 Task: Add U/15 Wild Caught Colossal Sea Scallops Previously Frozen to the cart.
Action: Mouse moved to (21, 107)
Screenshot: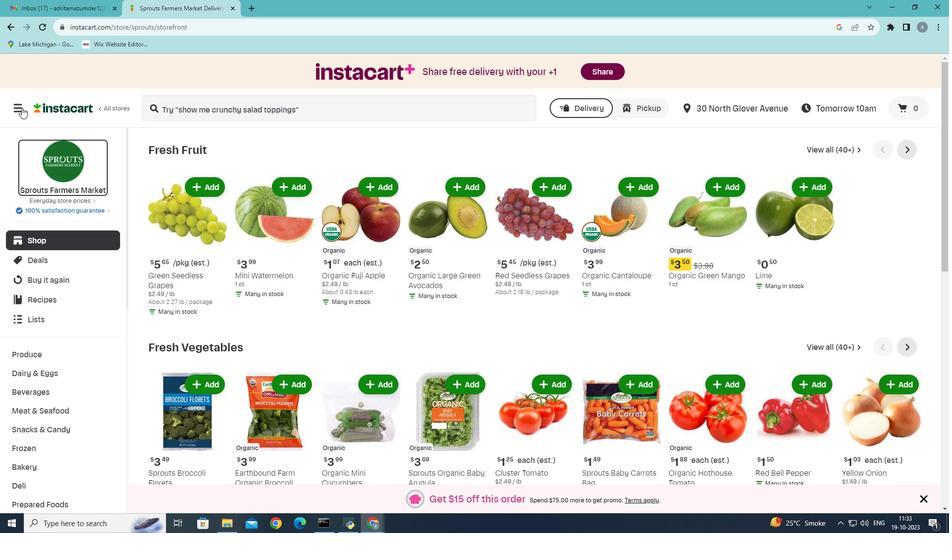 
Action: Mouse pressed left at (21, 107)
Screenshot: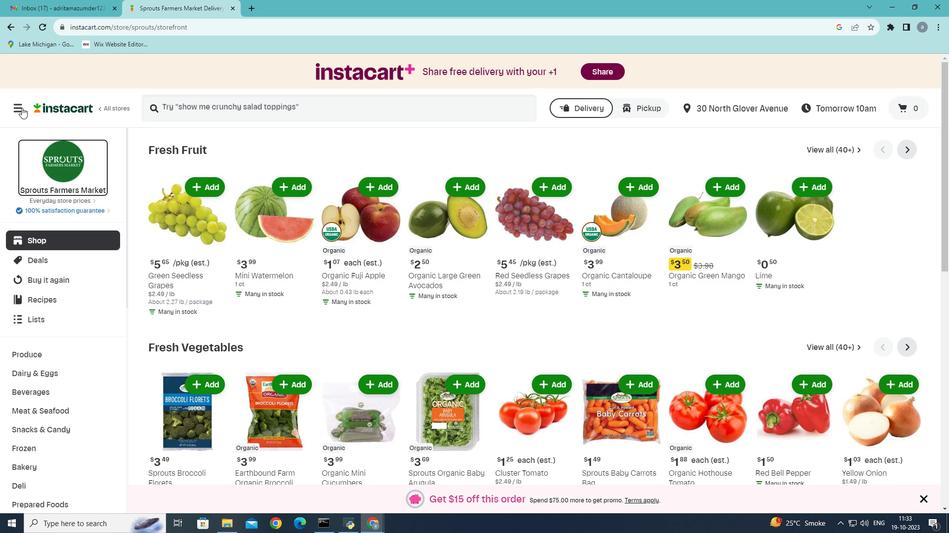 
Action: Mouse moved to (56, 284)
Screenshot: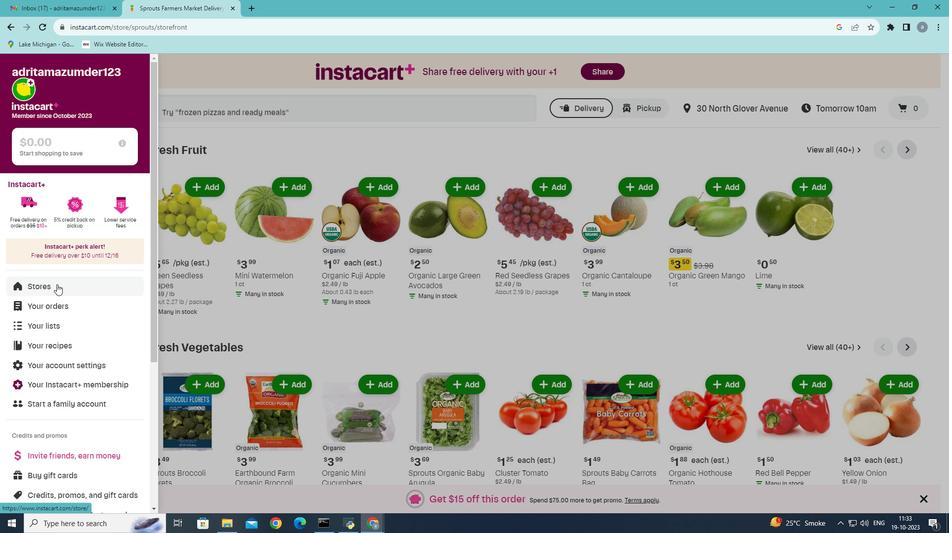 
Action: Mouse pressed left at (56, 284)
Screenshot: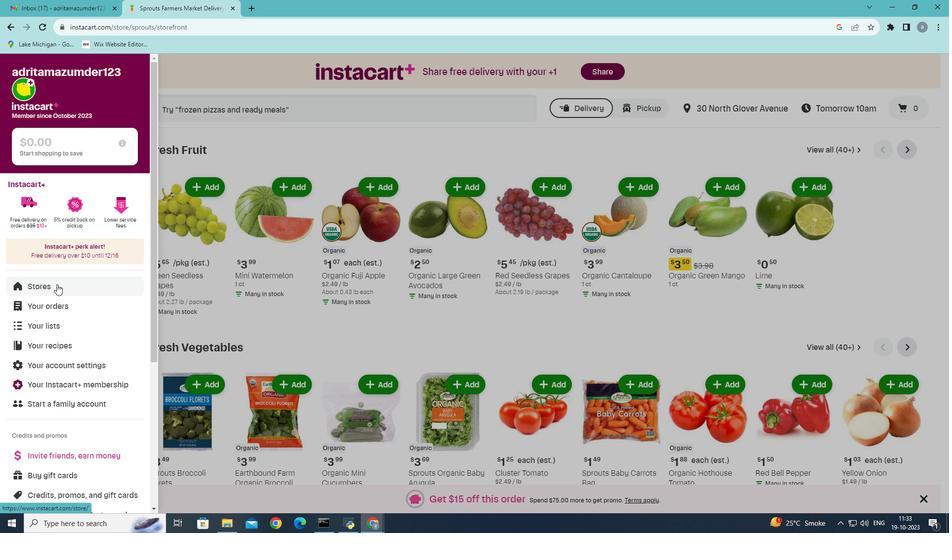 
Action: Mouse moved to (229, 110)
Screenshot: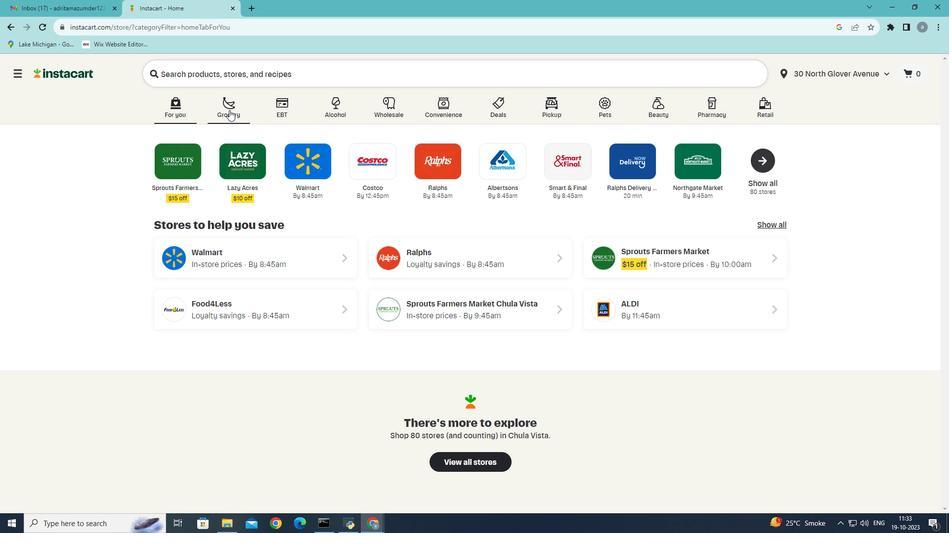 
Action: Mouse pressed left at (229, 110)
Screenshot: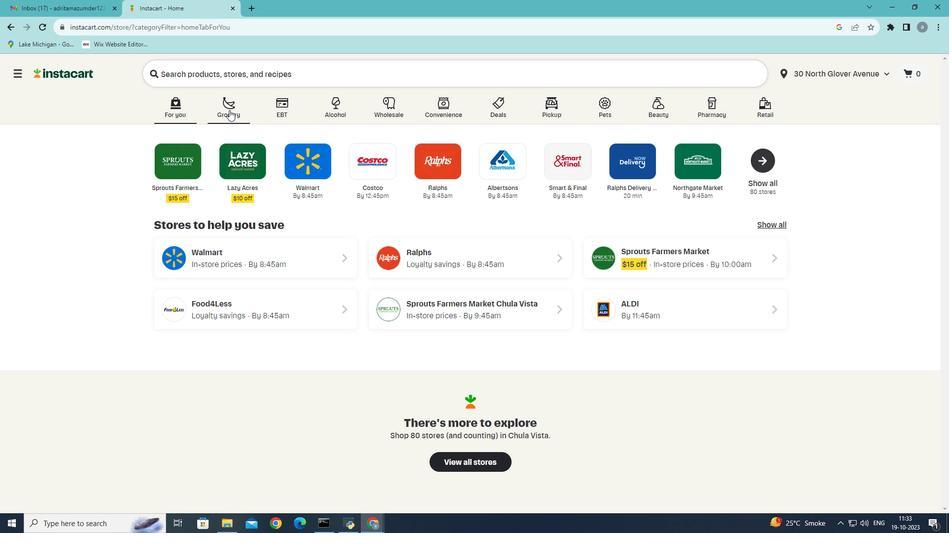 
Action: Mouse moved to (210, 283)
Screenshot: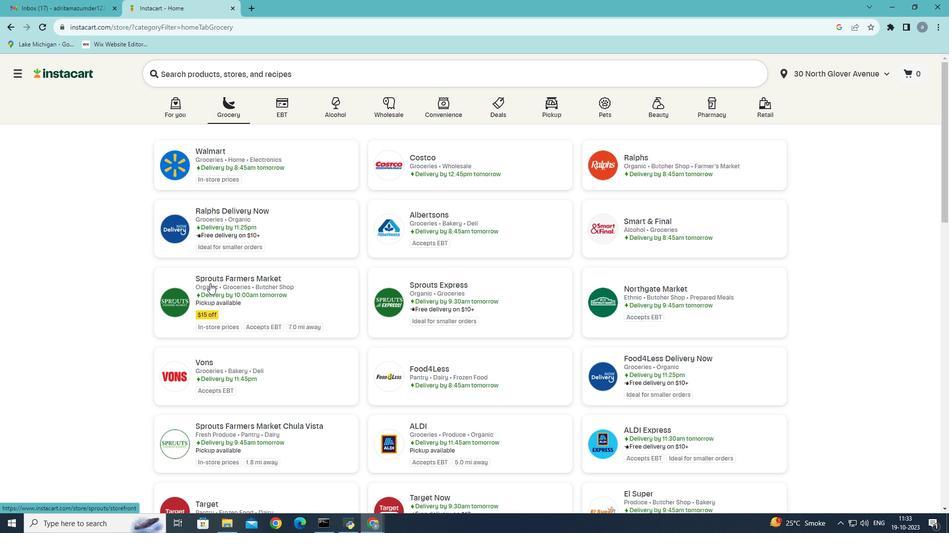 
Action: Mouse pressed left at (210, 283)
Screenshot: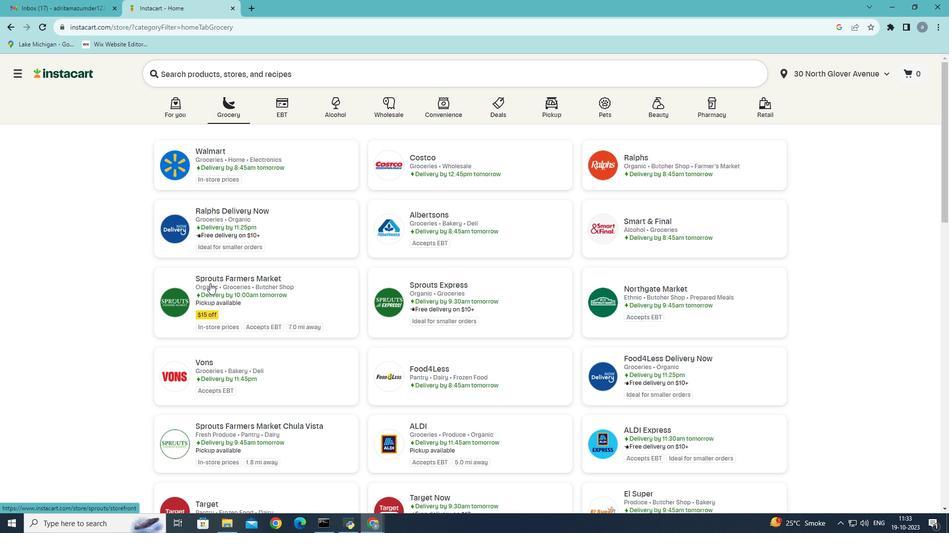 
Action: Mouse moved to (58, 405)
Screenshot: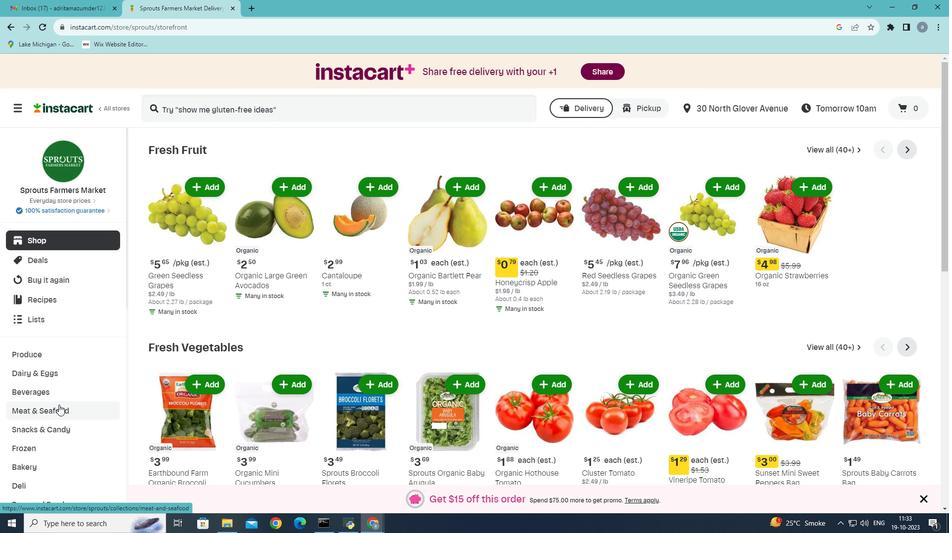 
Action: Mouse pressed left at (58, 405)
Screenshot: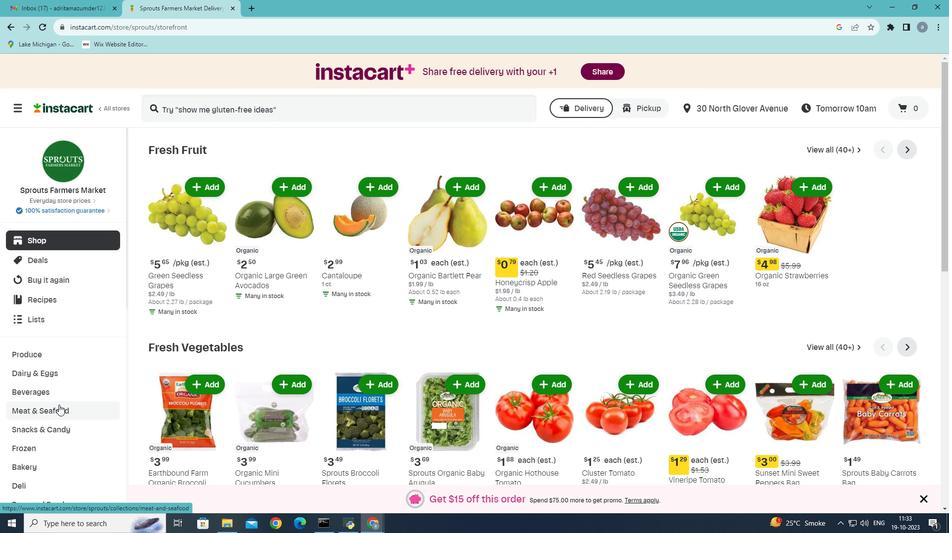 
Action: Mouse moved to (431, 173)
Screenshot: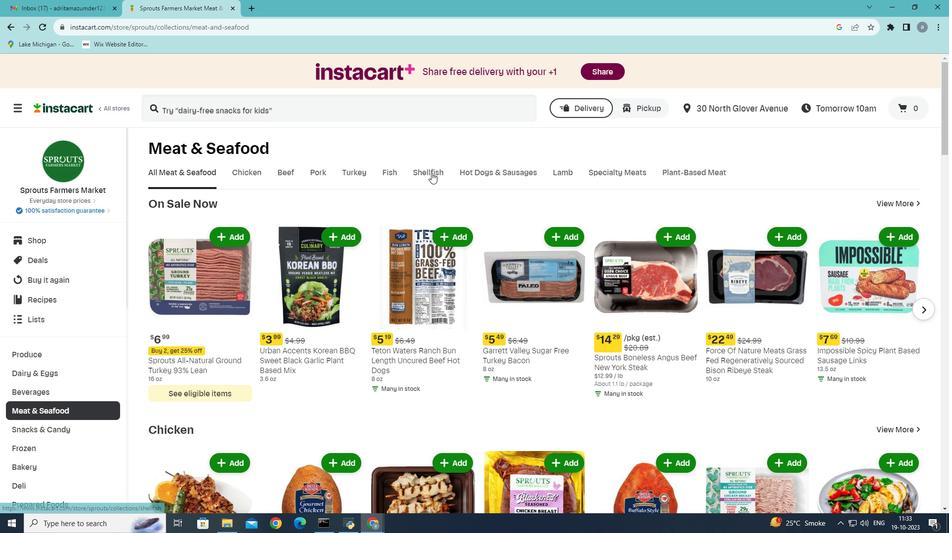 
Action: Mouse pressed left at (431, 173)
Screenshot: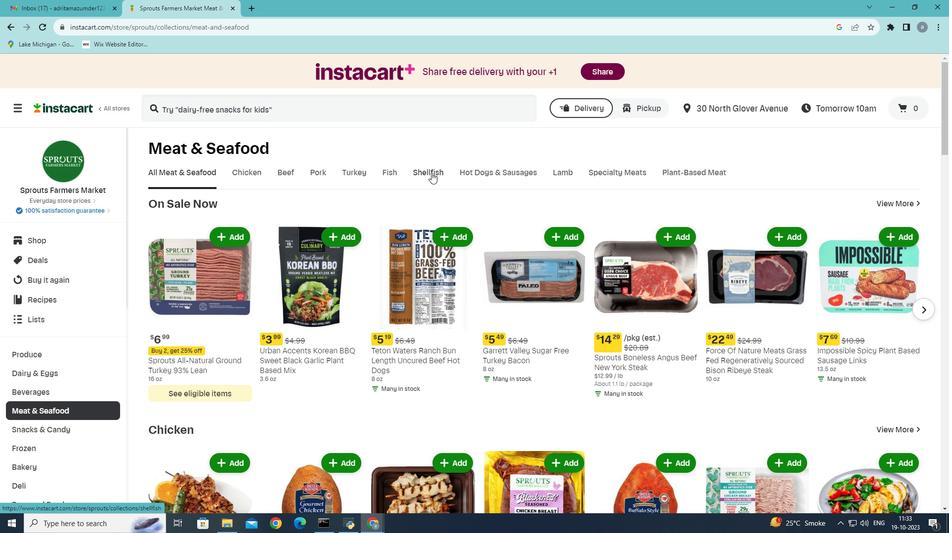 
Action: Mouse moved to (200, 306)
Screenshot: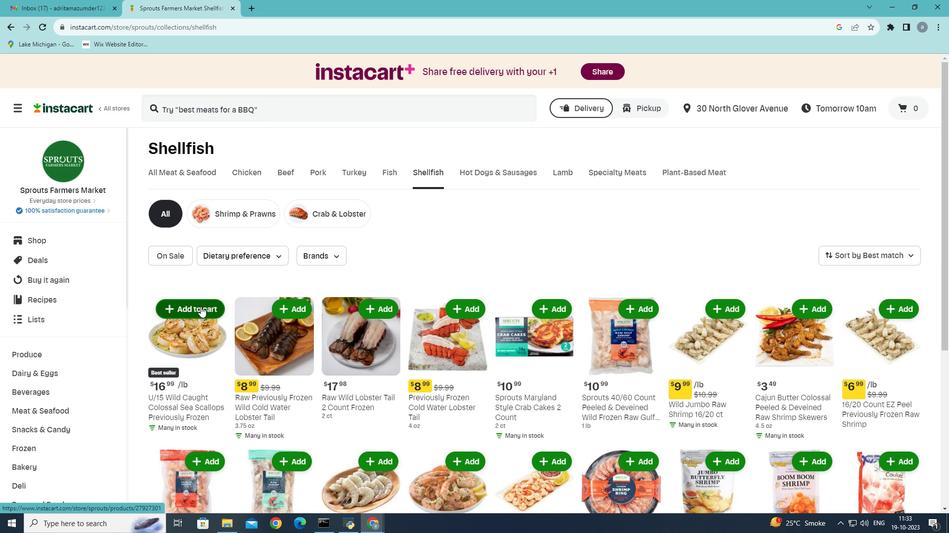 
Action: Mouse pressed left at (200, 306)
Screenshot: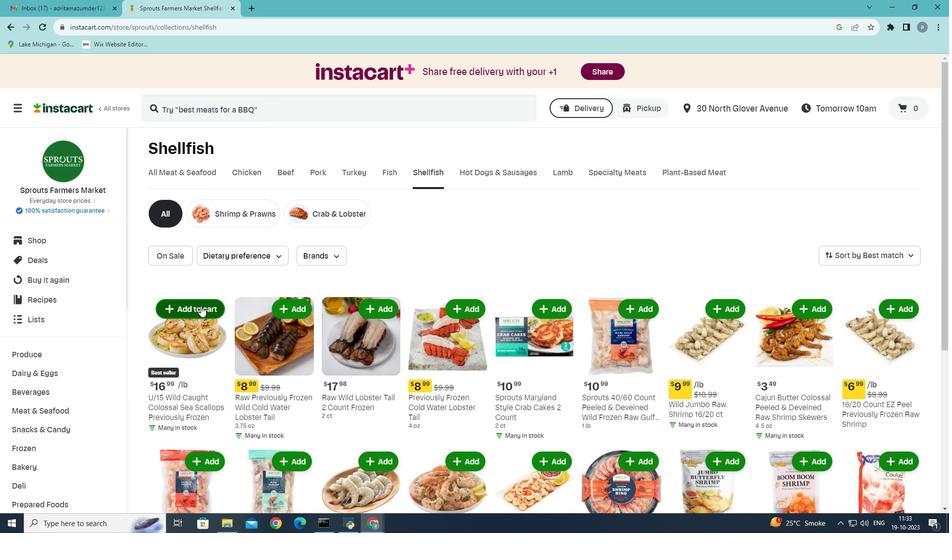 
